 Task: Enable the option "Truncate titles" in the roadmap layout of the mark's project.
Action: Mouse pressed left at (256, 149)
Screenshot: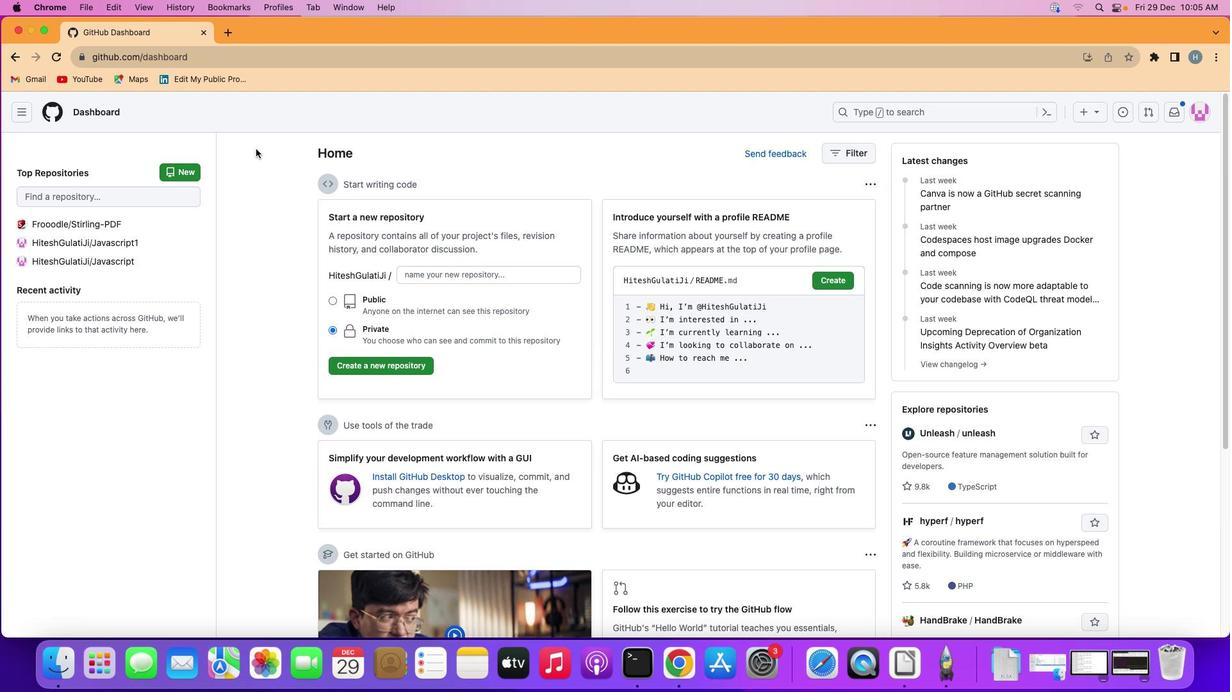 
Action: Mouse moved to (18, 107)
Screenshot: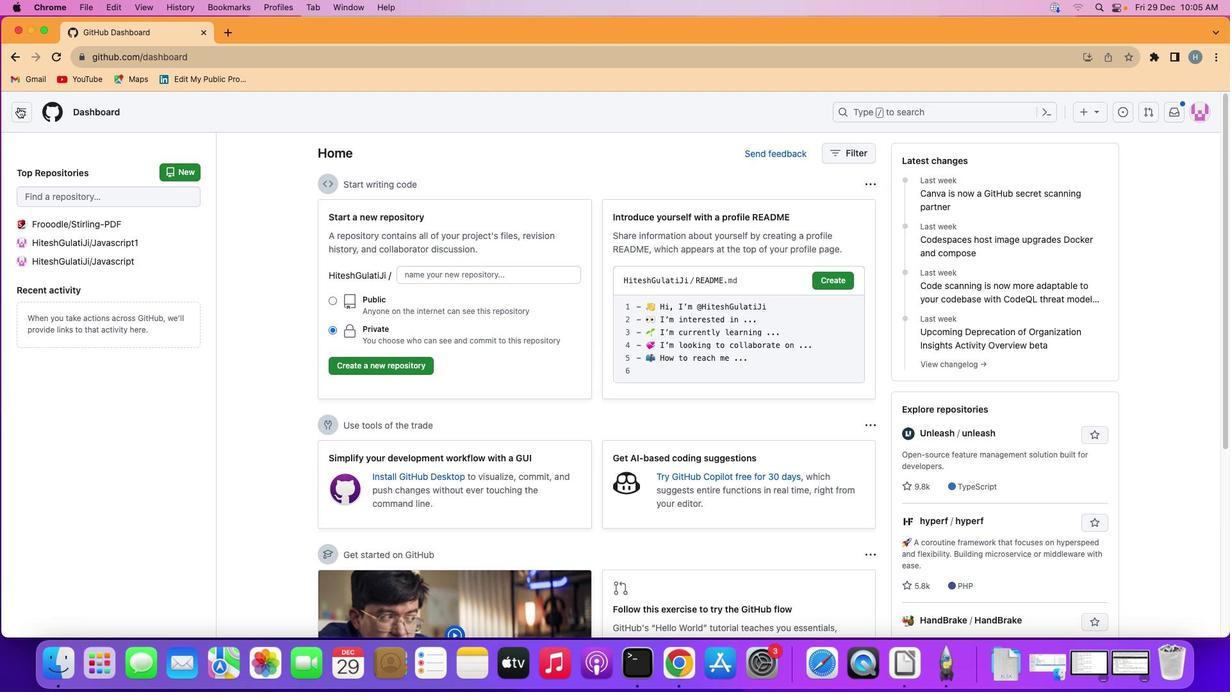 
Action: Mouse pressed left at (18, 107)
Screenshot: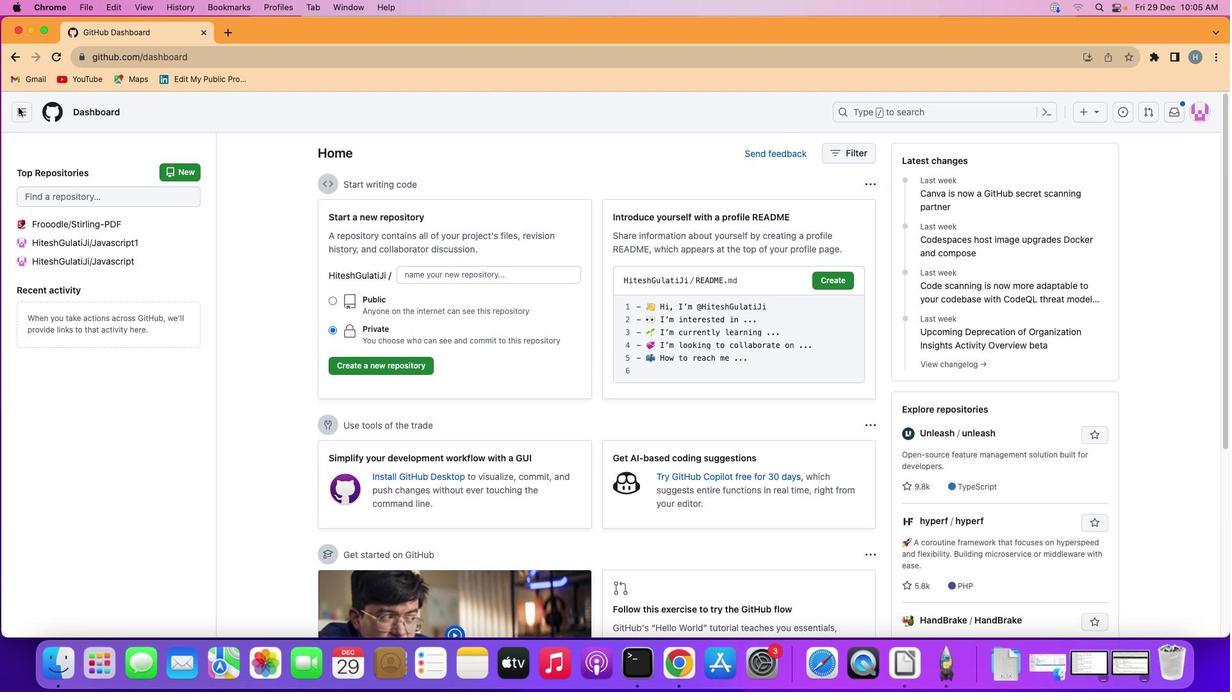 
Action: Mouse moved to (77, 203)
Screenshot: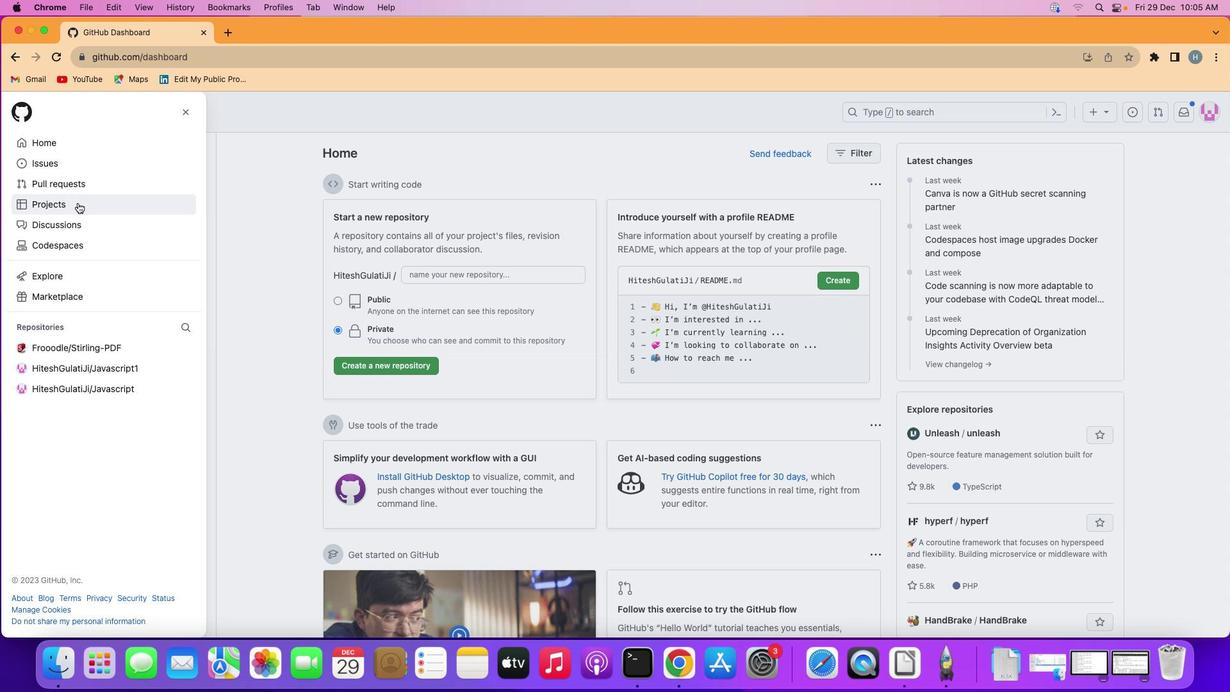 
Action: Mouse pressed left at (77, 203)
Screenshot: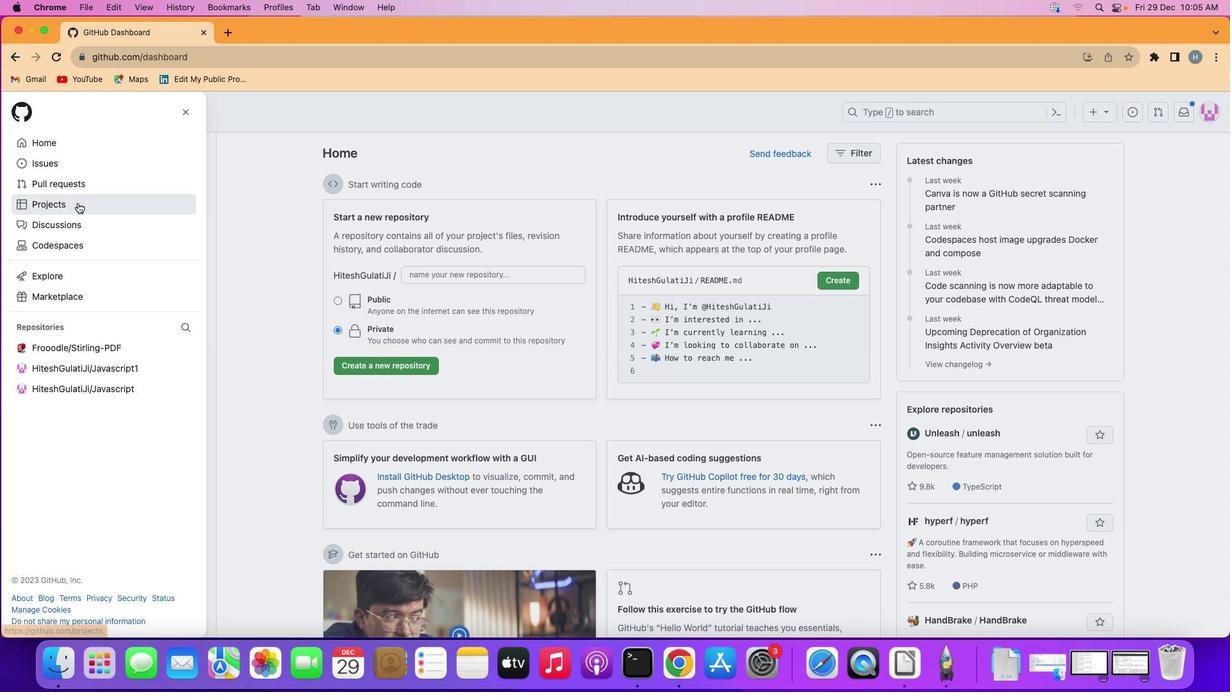 
Action: Mouse moved to (485, 231)
Screenshot: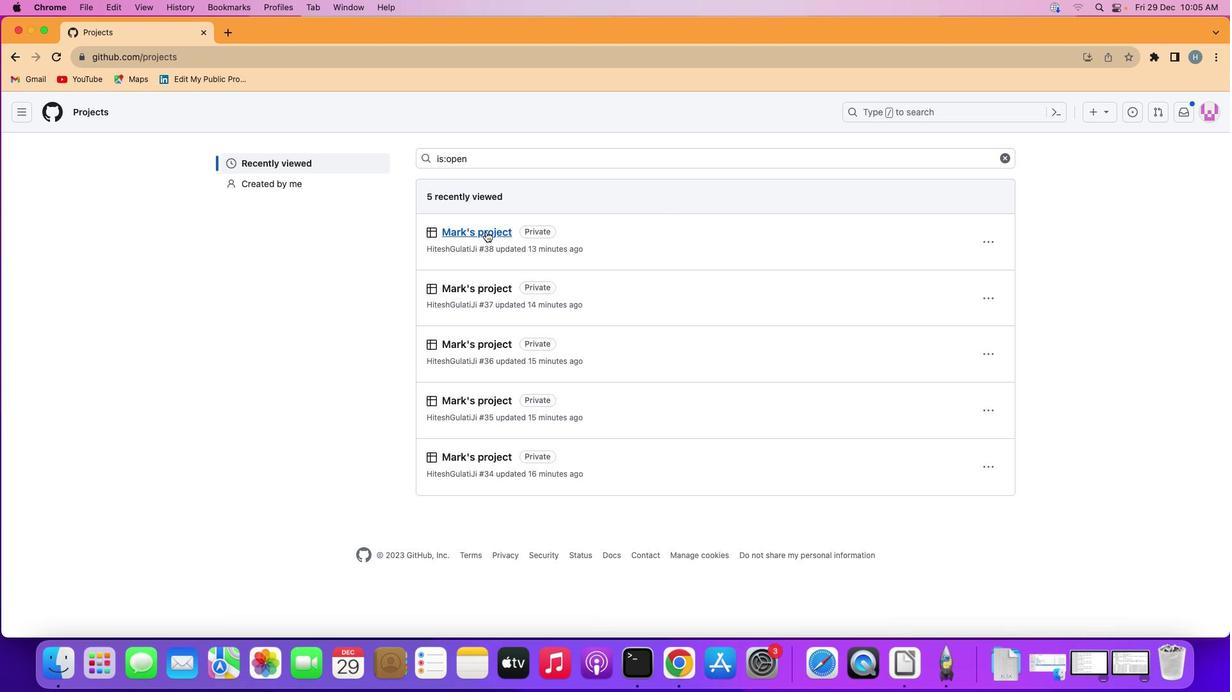 
Action: Mouse pressed left at (485, 231)
Screenshot: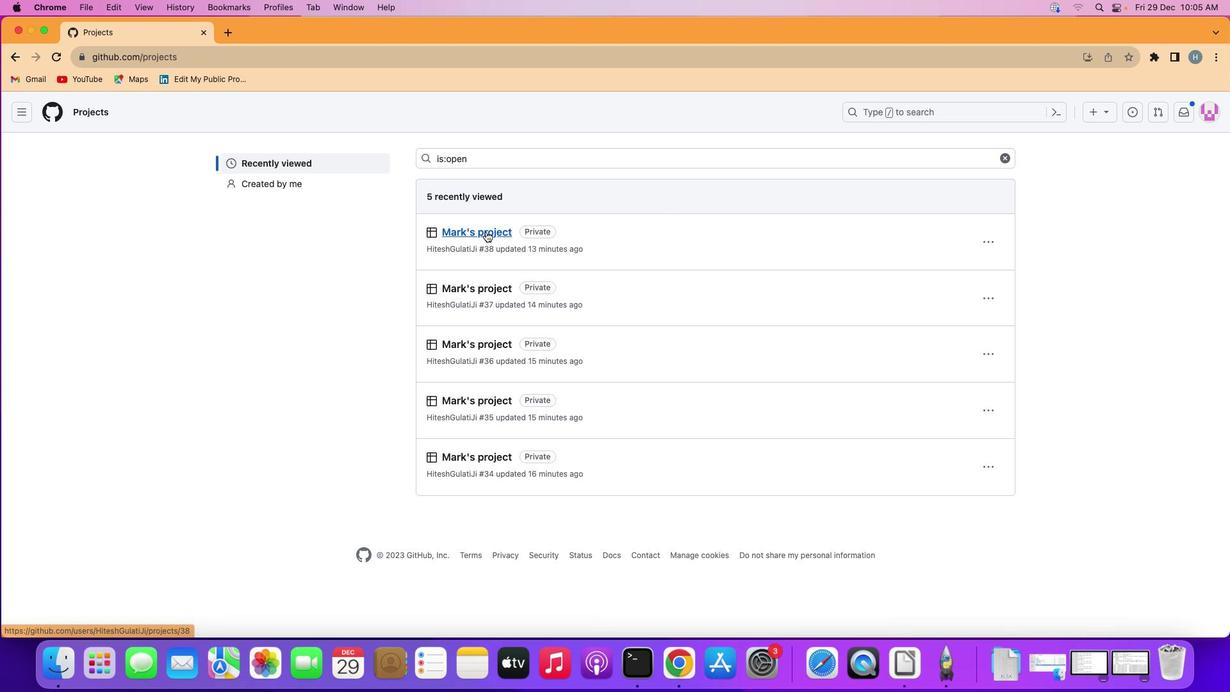 
Action: Mouse moved to (90, 173)
Screenshot: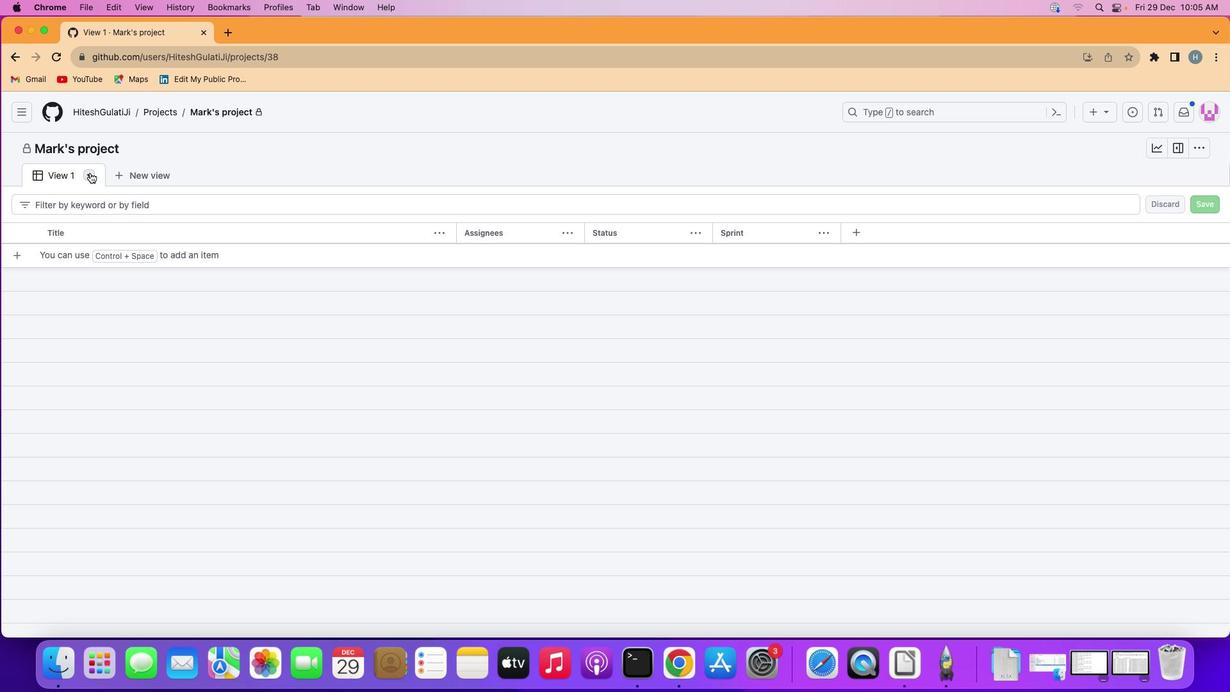 
Action: Mouse pressed left at (90, 173)
Screenshot: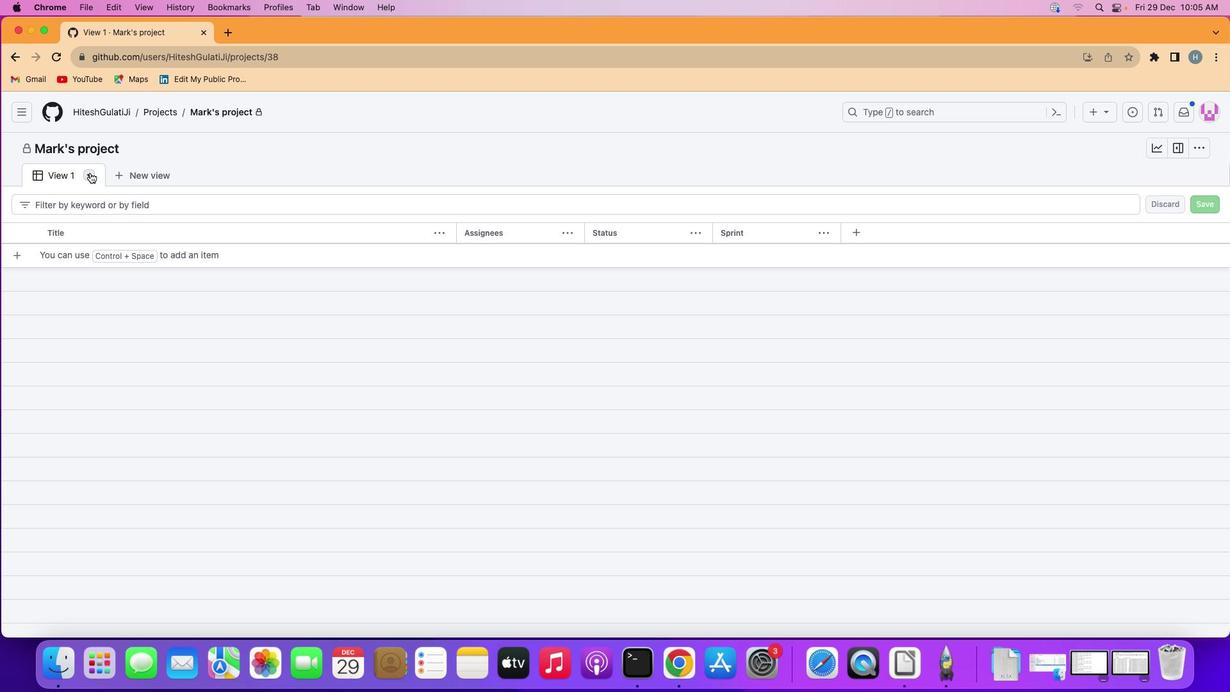 
Action: Mouse moved to (246, 217)
Screenshot: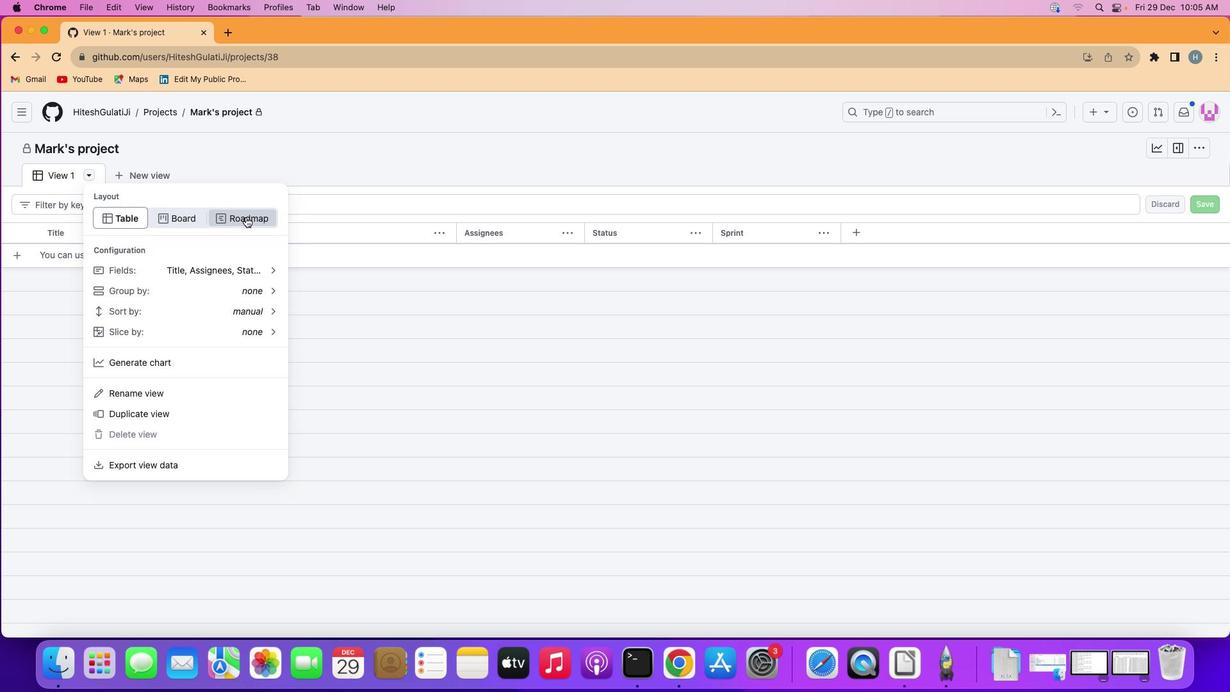 
Action: Mouse pressed left at (246, 217)
Screenshot: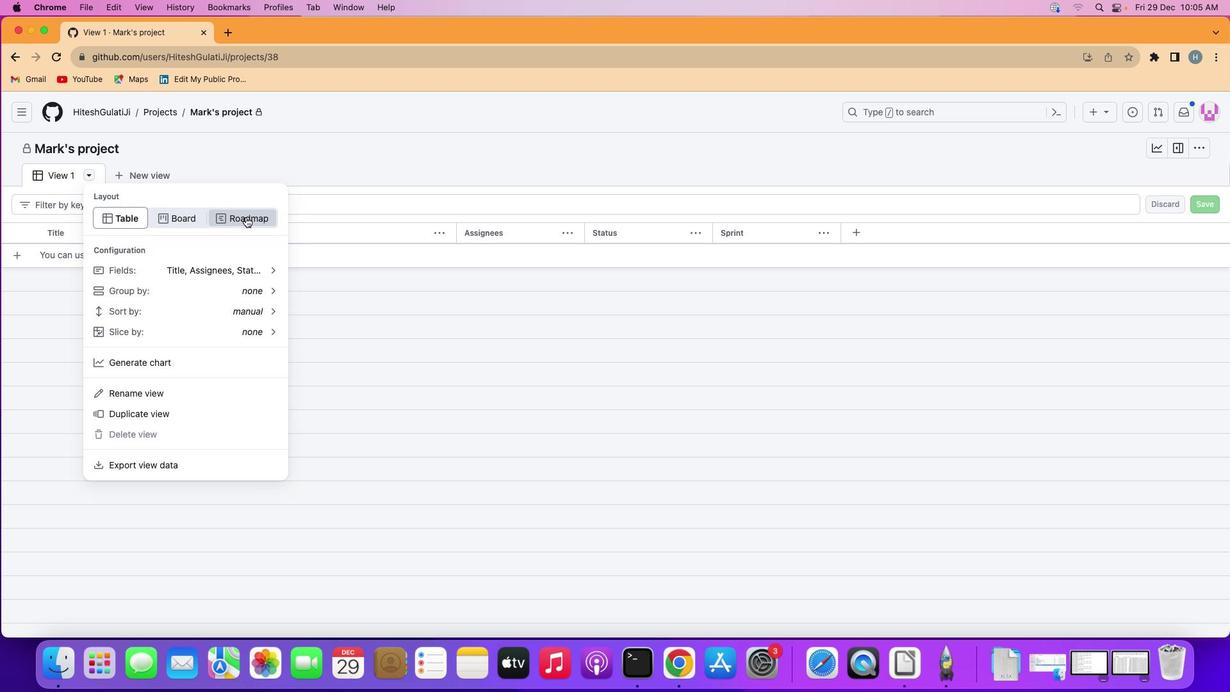 
Action: Mouse moved to (90, 170)
Screenshot: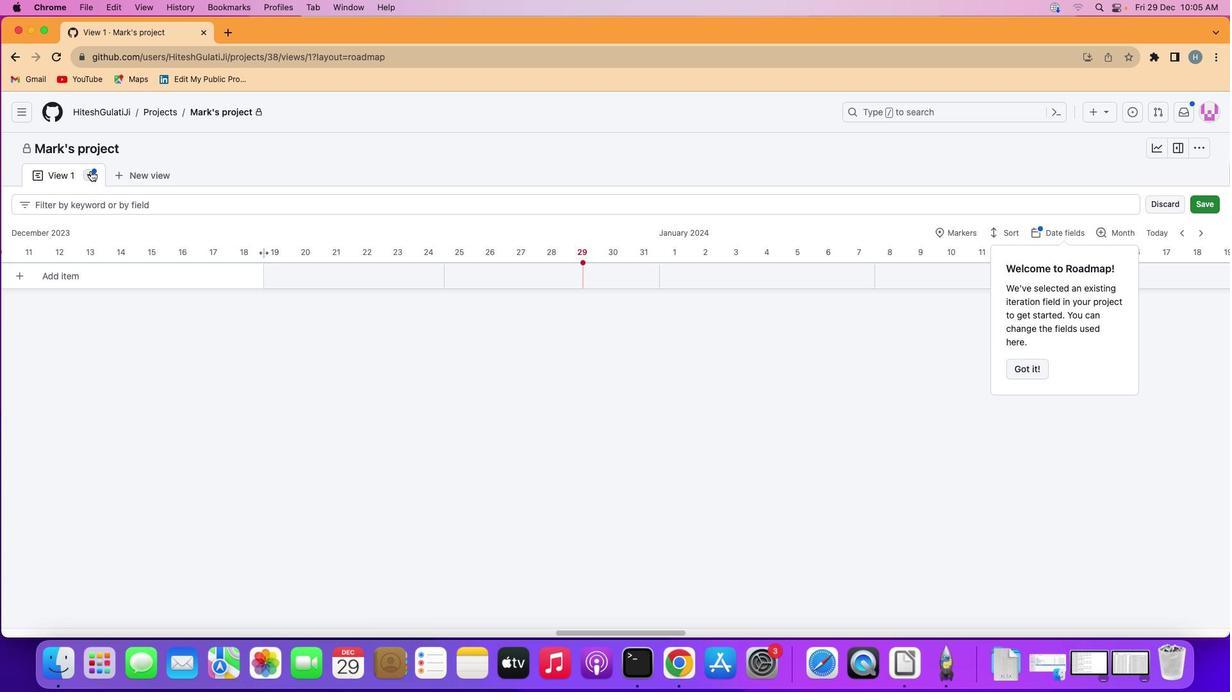 
Action: Mouse pressed left at (90, 170)
Screenshot: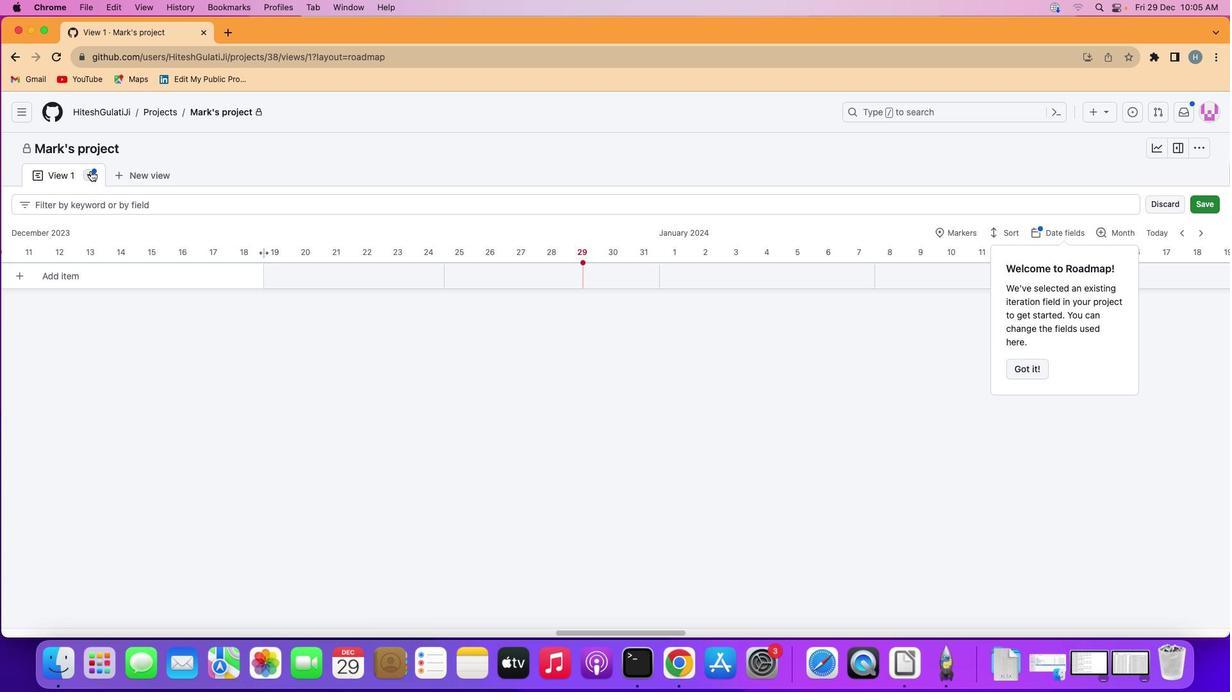 
Action: Mouse moved to (132, 417)
Screenshot: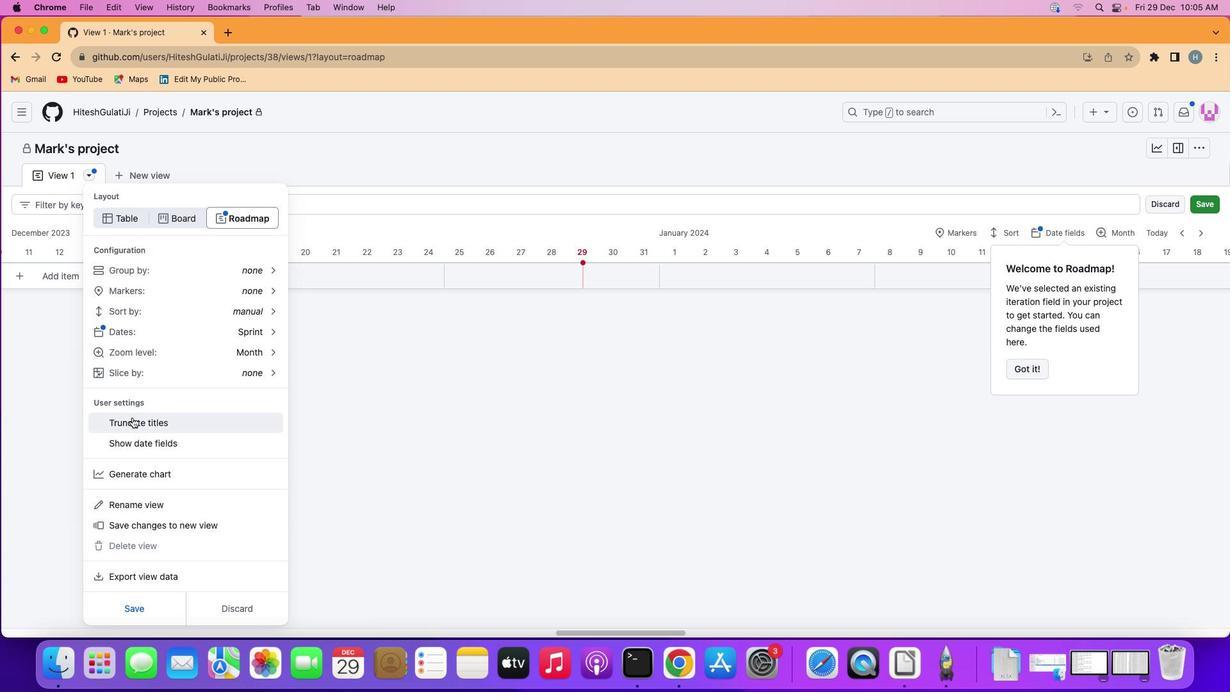
Action: Mouse pressed left at (132, 417)
Screenshot: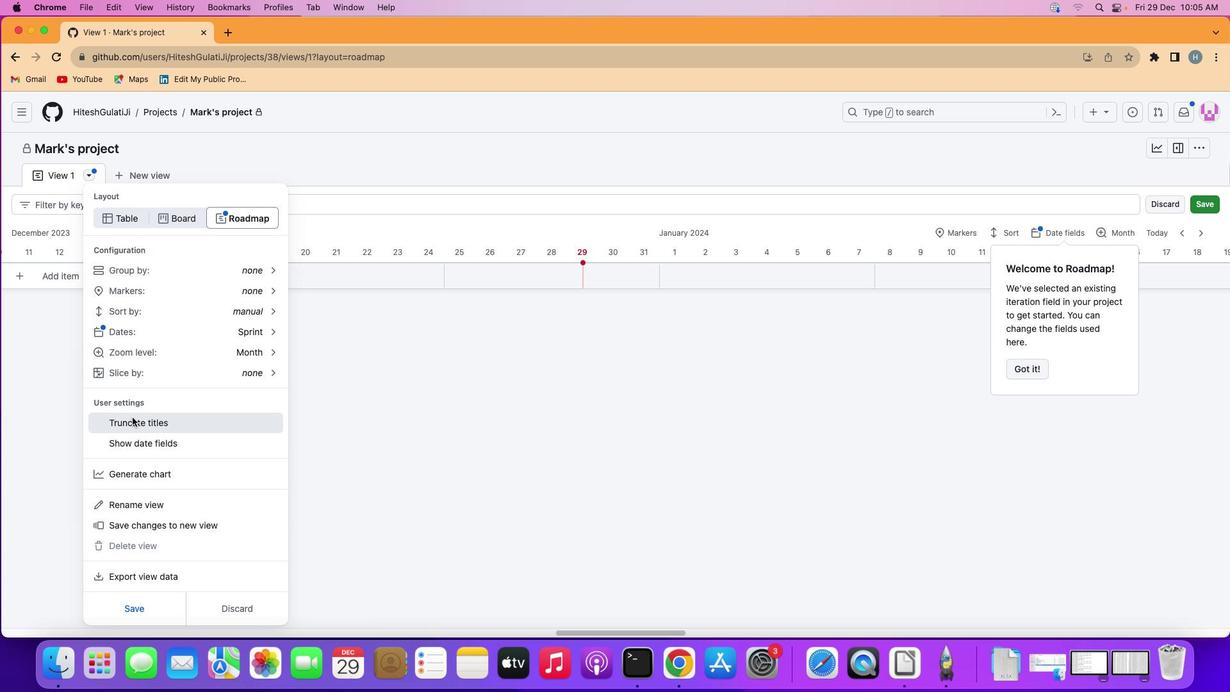 
Action: Mouse moved to (251, 405)
Screenshot: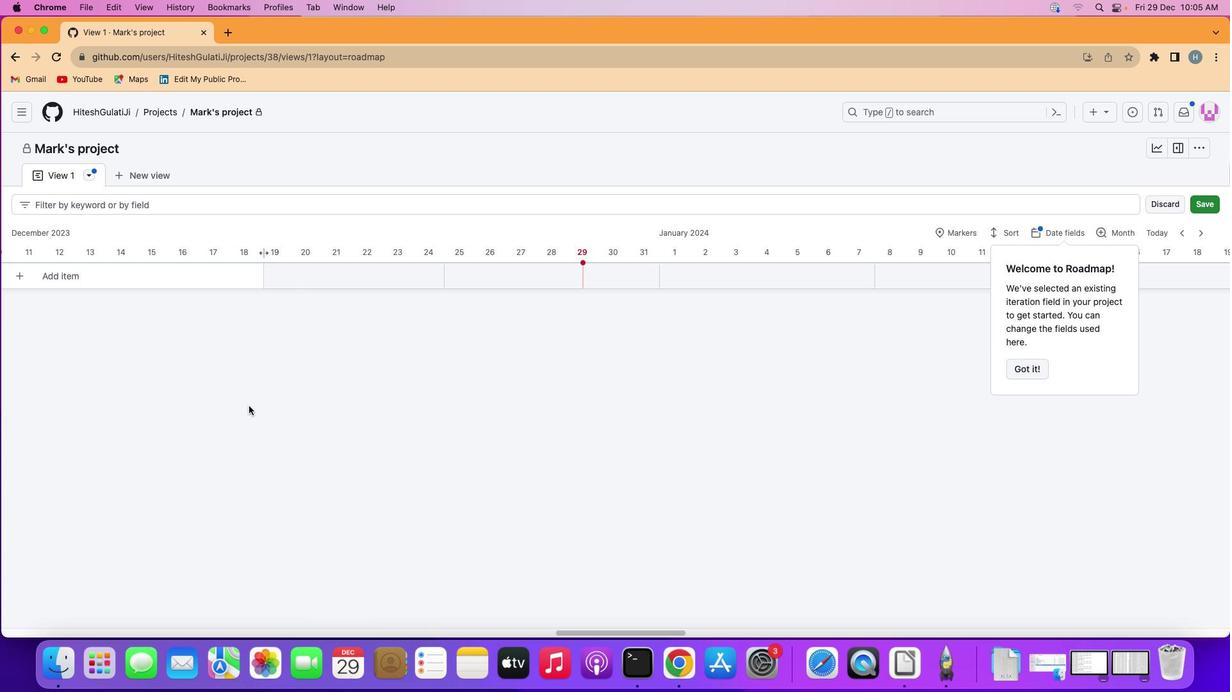 
